 Task: Create a board button that sort the cards in list "Trello first" by label "green" and "blue" in descending order and then by start date in descending order.
Action: Mouse moved to (855, 234)
Screenshot: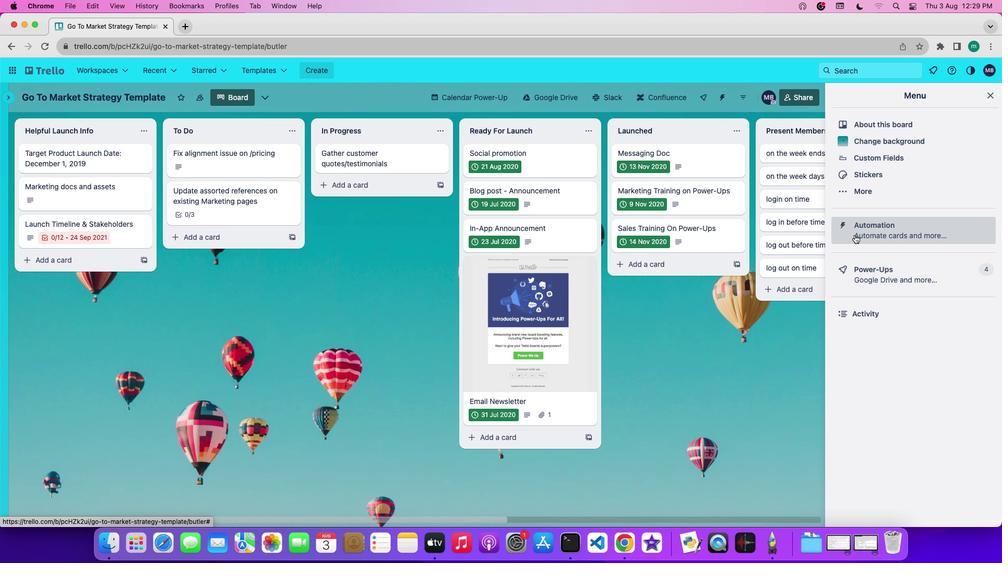 
Action: Mouse pressed left at (855, 234)
Screenshot: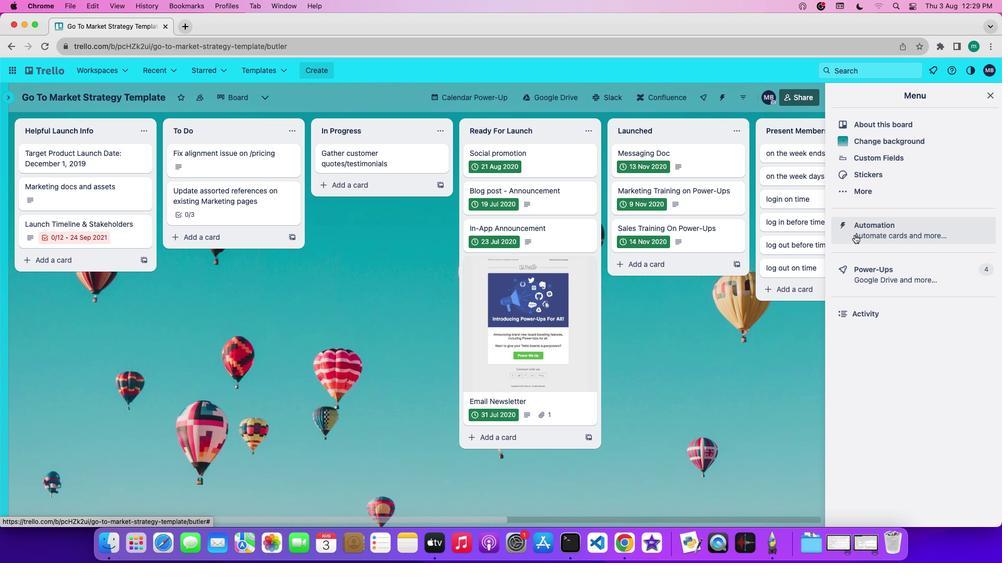 
Action: Mouse moved to (75, 289)
Screenshot: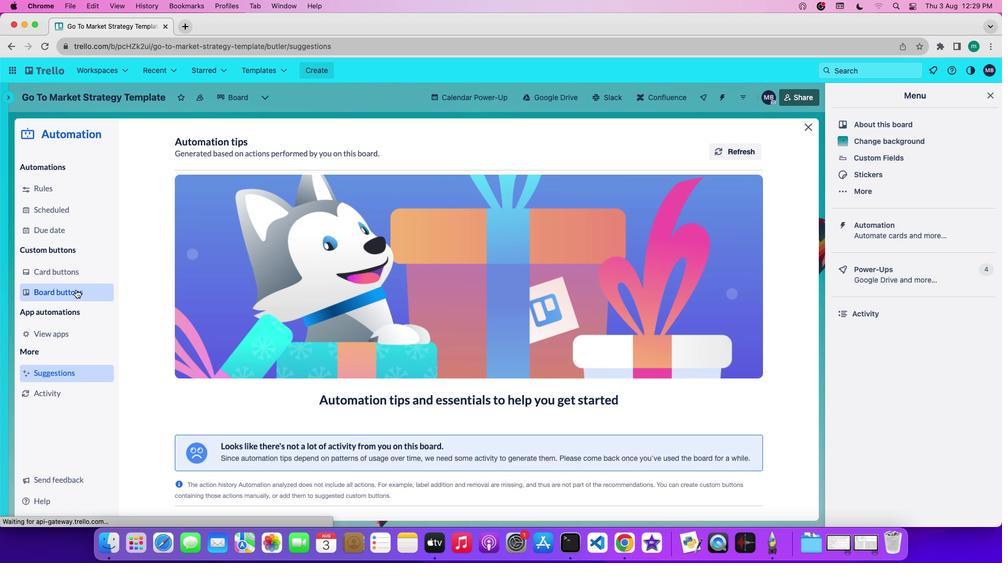 
Action: Mouse pressed left at (75, 289)
Screenshot: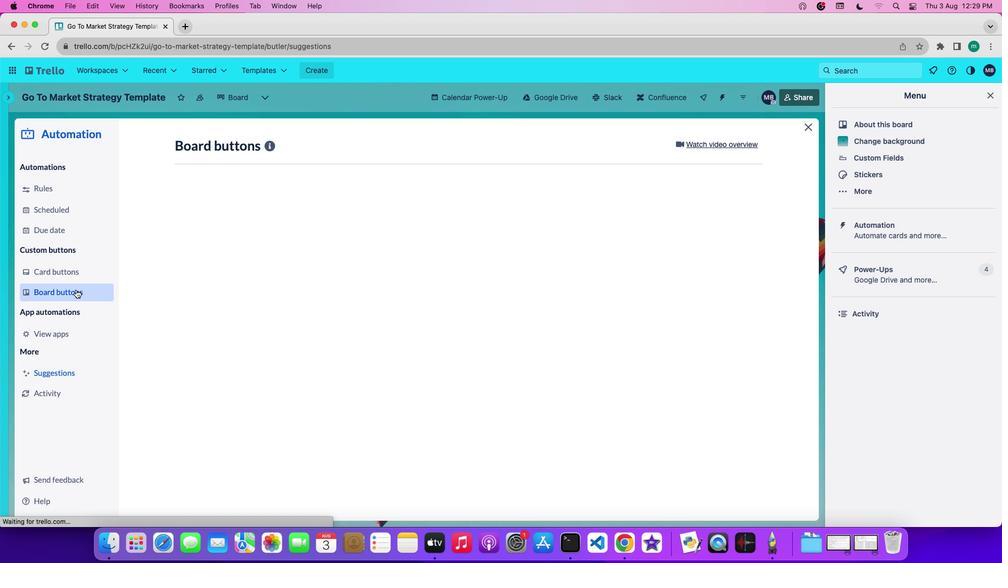 
Action: Mouse moved to (232, 360)
Screenshot: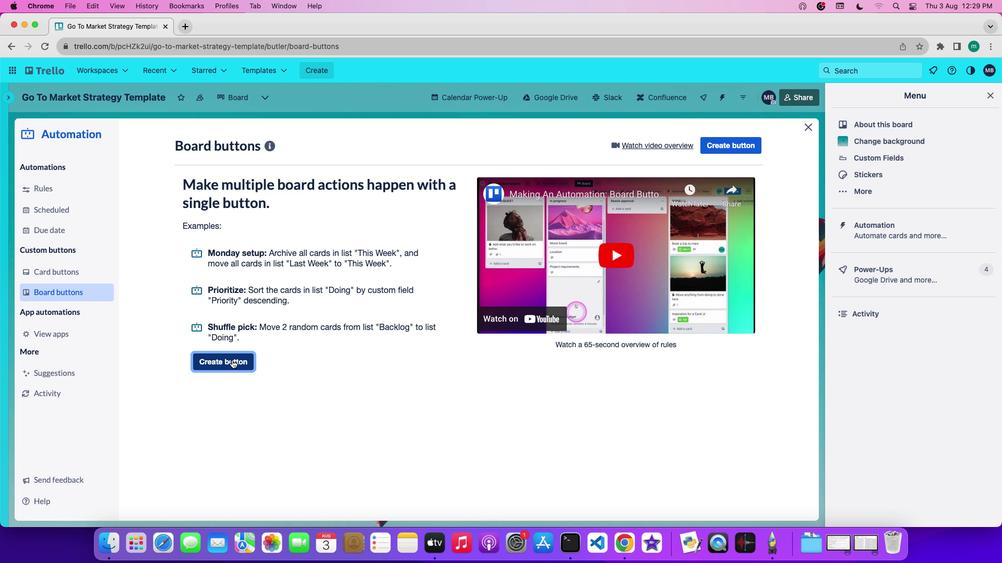 
Action: Mouse pressed left at (232, 360)
Screenshot: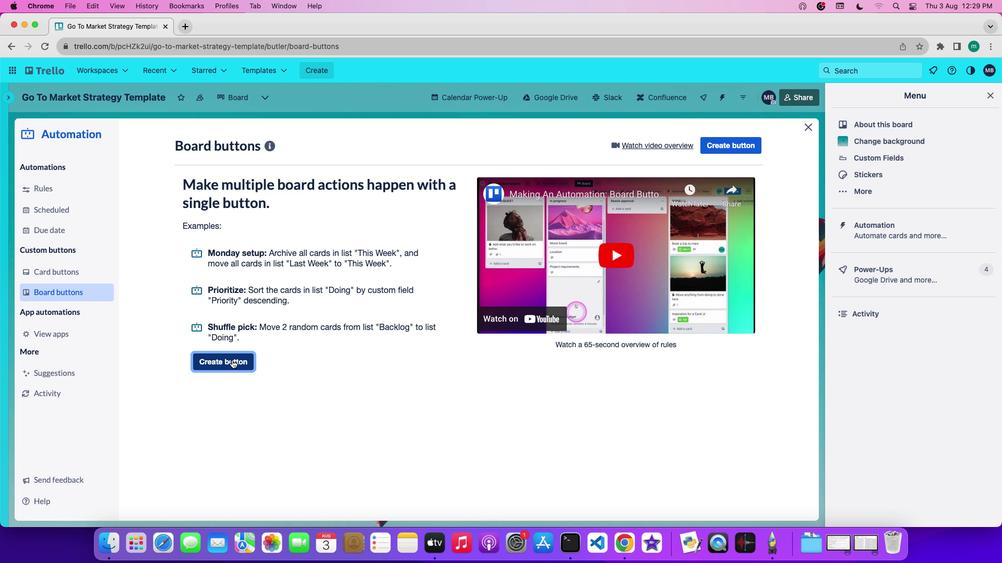 
Action: Mouse moved to (439, 284)
Screenshot: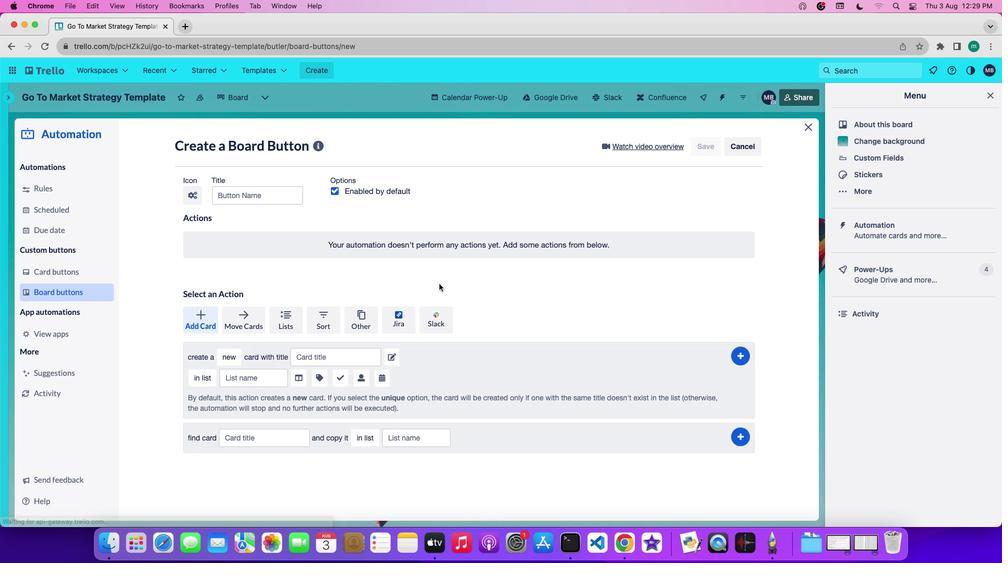 
Action: Mouse pressed left at (439, 284)
Screenshot: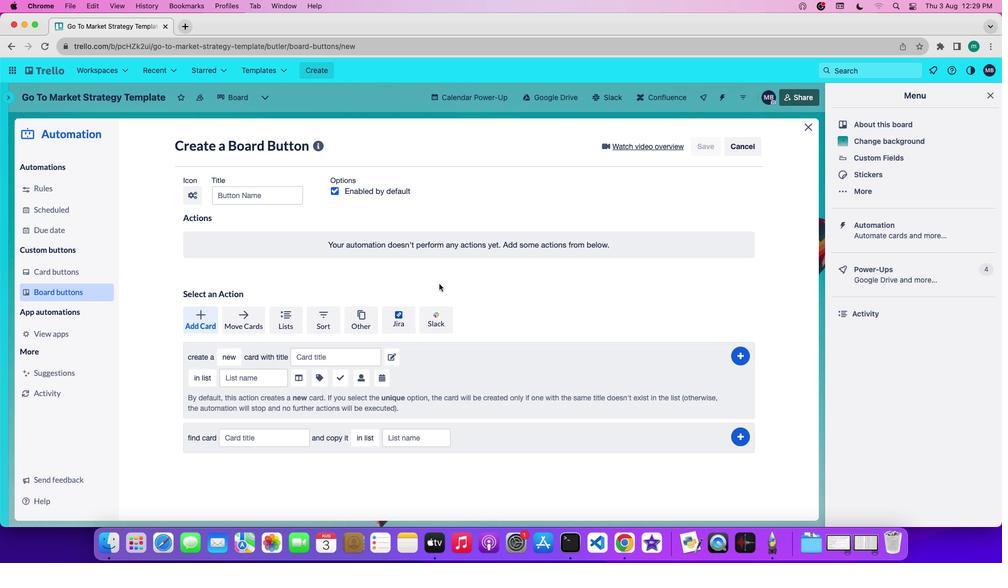 
Action: Mouse moved to (331, 316)
Screenshot: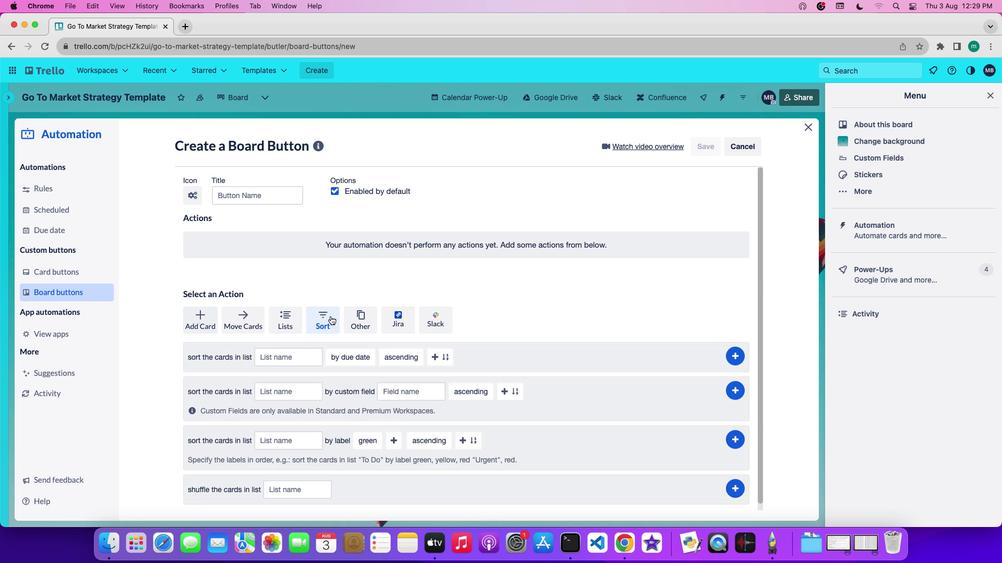 
Action: Mouse pressed left at (331, 316)
Screenshot: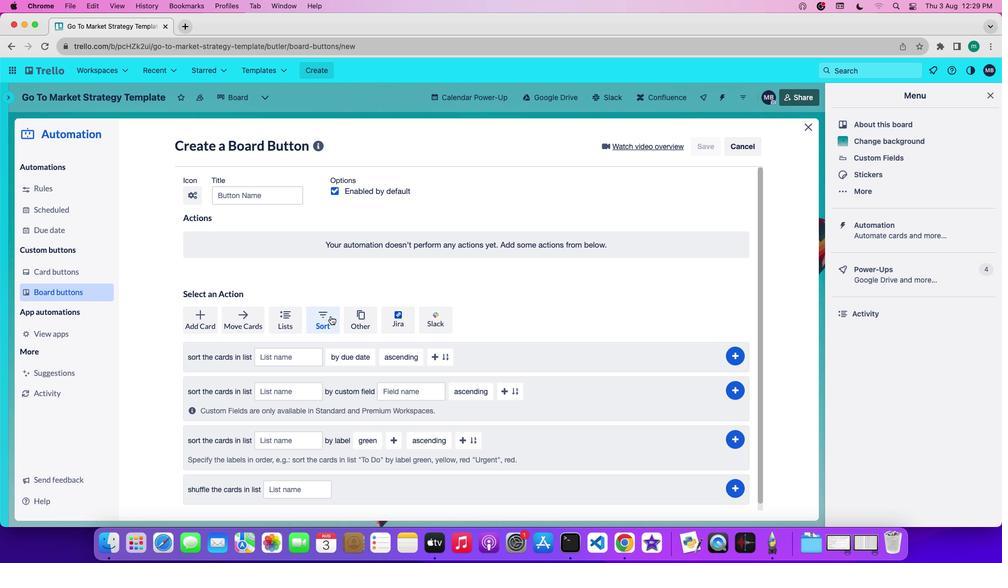 
Action: Mouse moved to (330, 332)
Screenshot: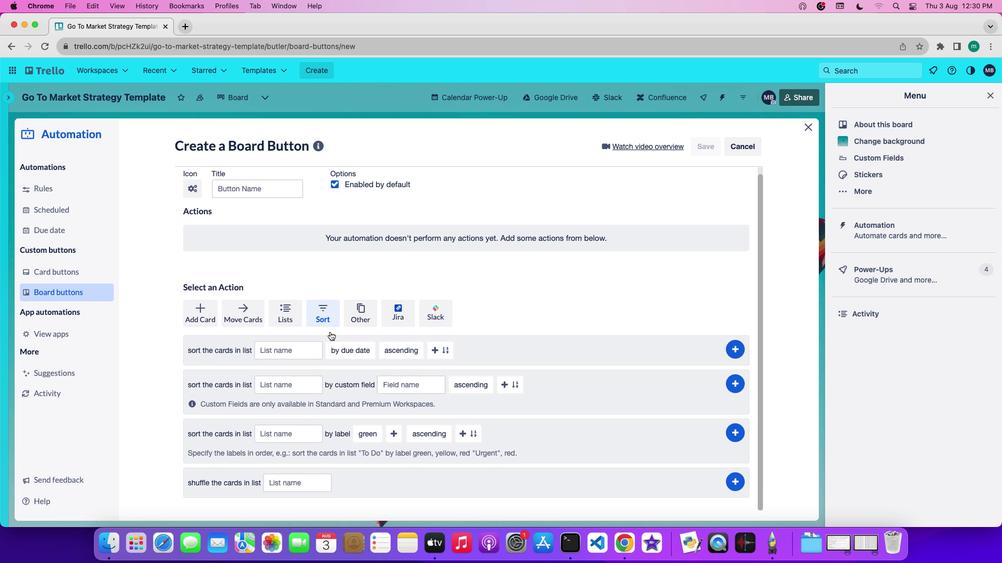 
Action: Mouse scrolled (330, 332) with delta (0, 0)
Screenshot: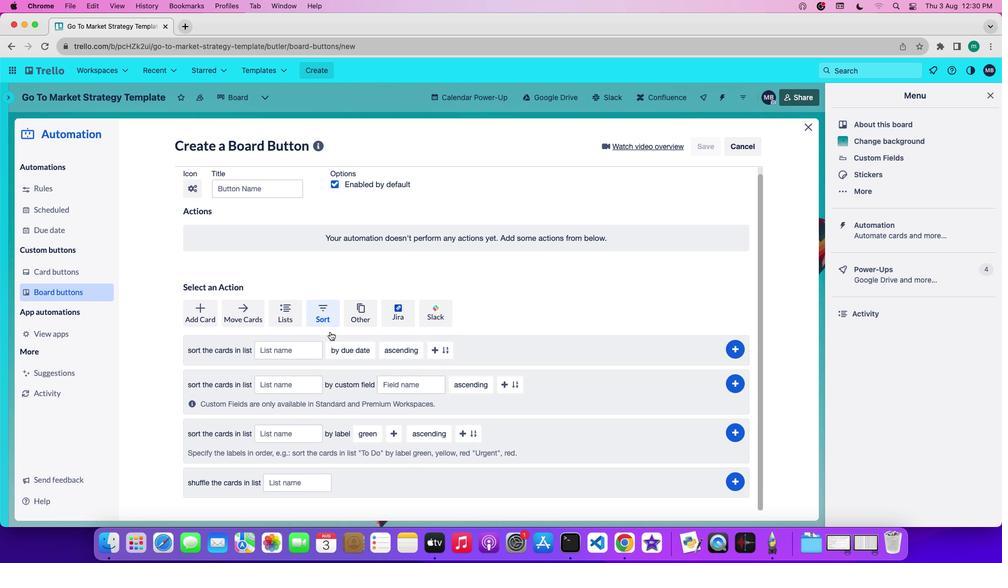 
Action: Mouse scrolled (330, 332) with delta (0, 0)
Screenshot: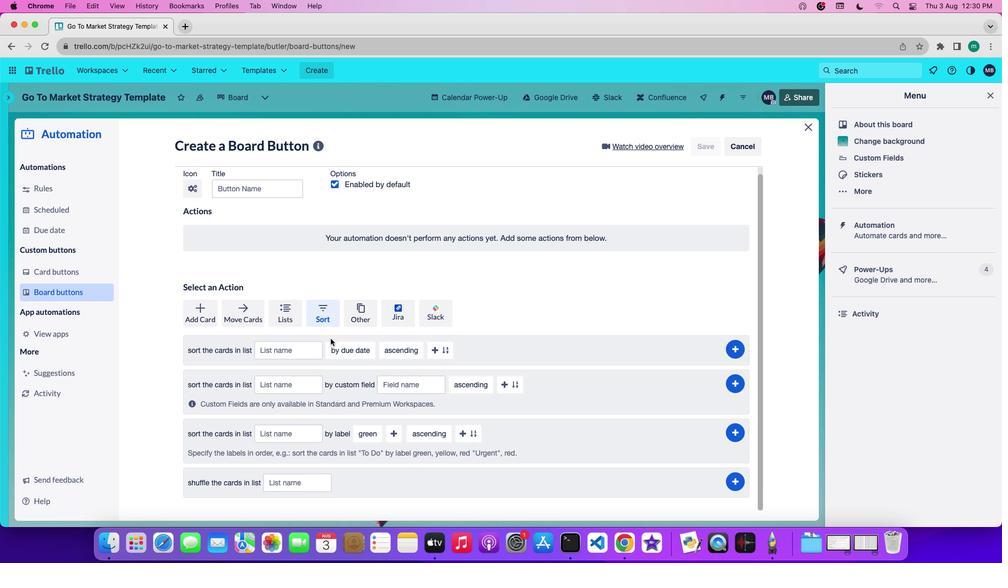 
Action: Mouse scrolled (330, 332) with delta (0, 0)
Screenshot: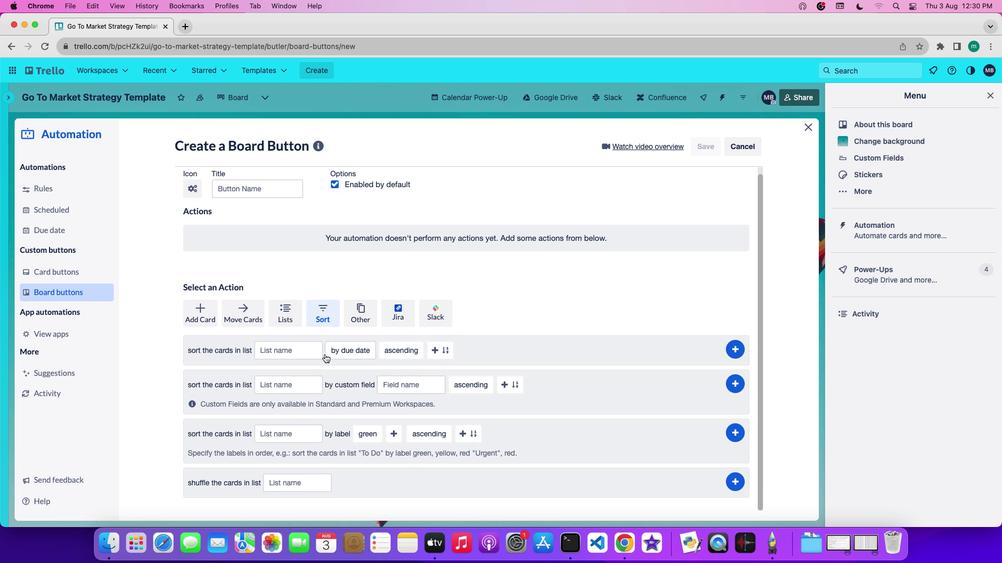 
Action: Mouse scrolled (330, 332) with delta (0, 0)
Screenshot: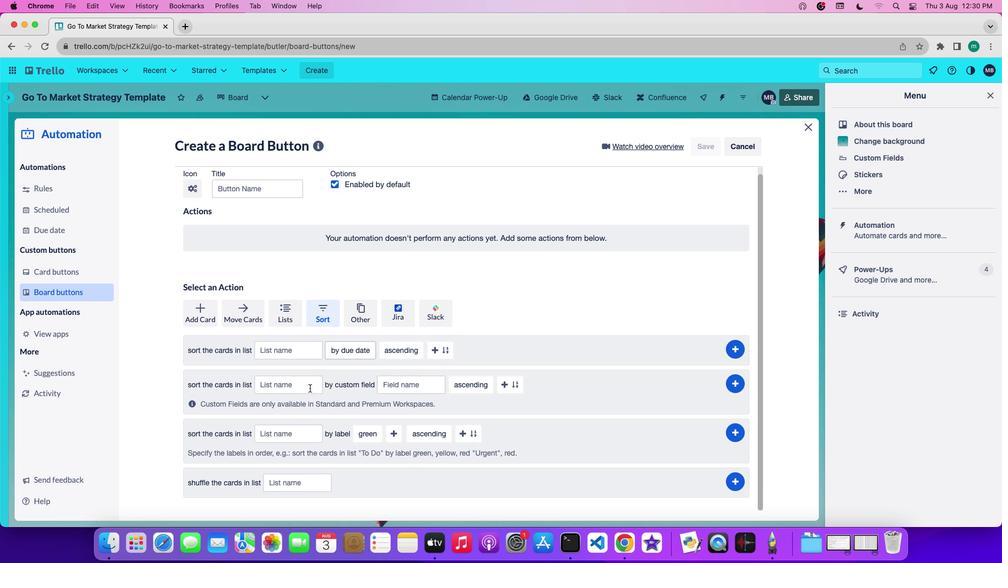 
Action: Mouse moved to (308, 437)
Screenshot: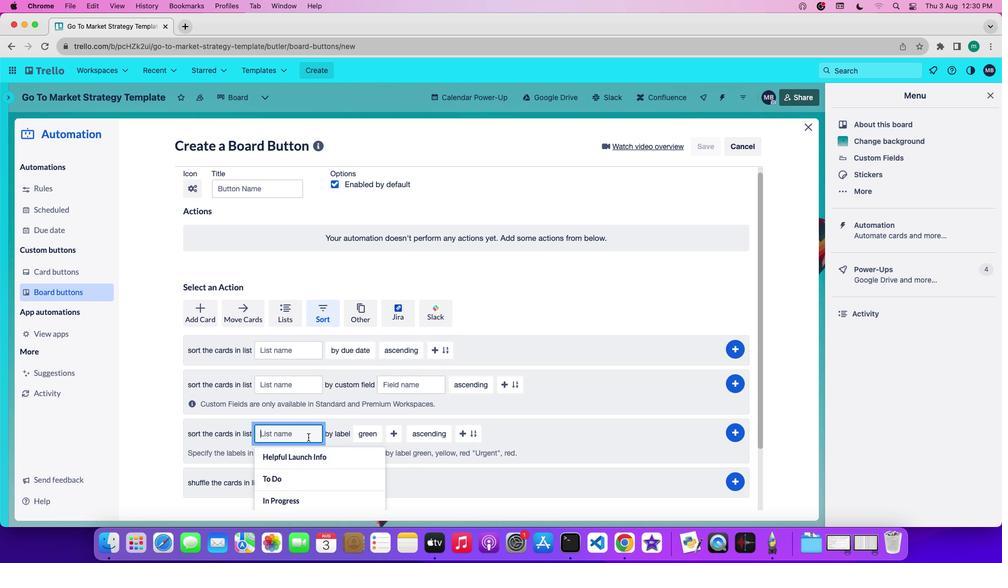 
Action: Mouse pressed left at (308, 437)
Screenshot: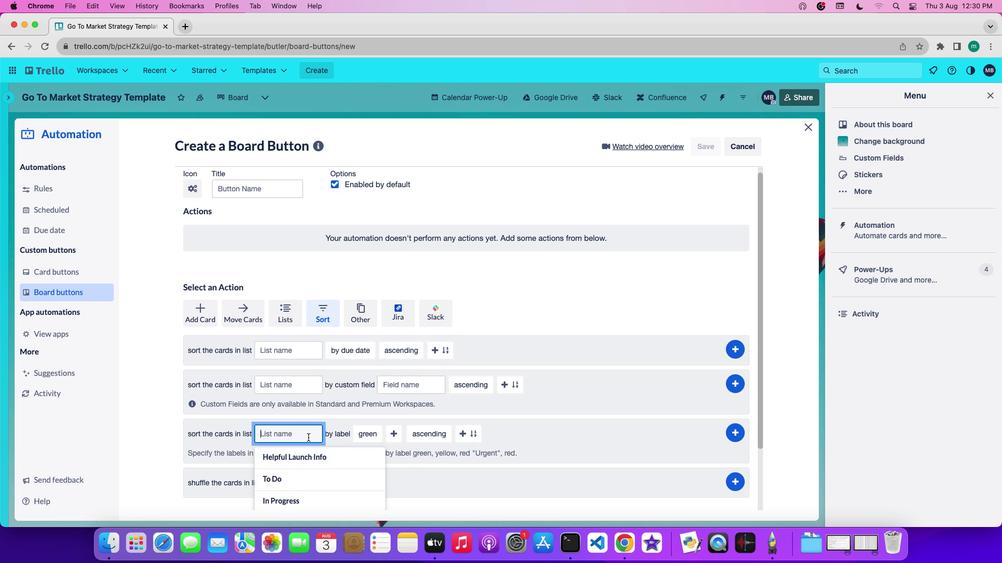 
Action: Key pressed Key.shift'T''r''e''l''l''o'Key.spaceKey.shift'F''i''r''s''t'
Screenshot: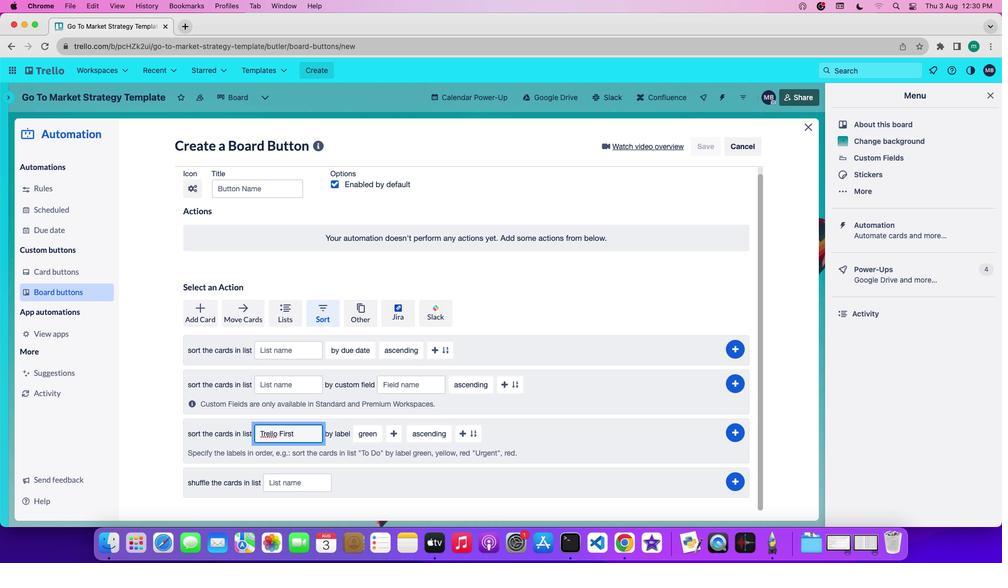 
Action: Mouse moved to (368, 434)
Screenshot: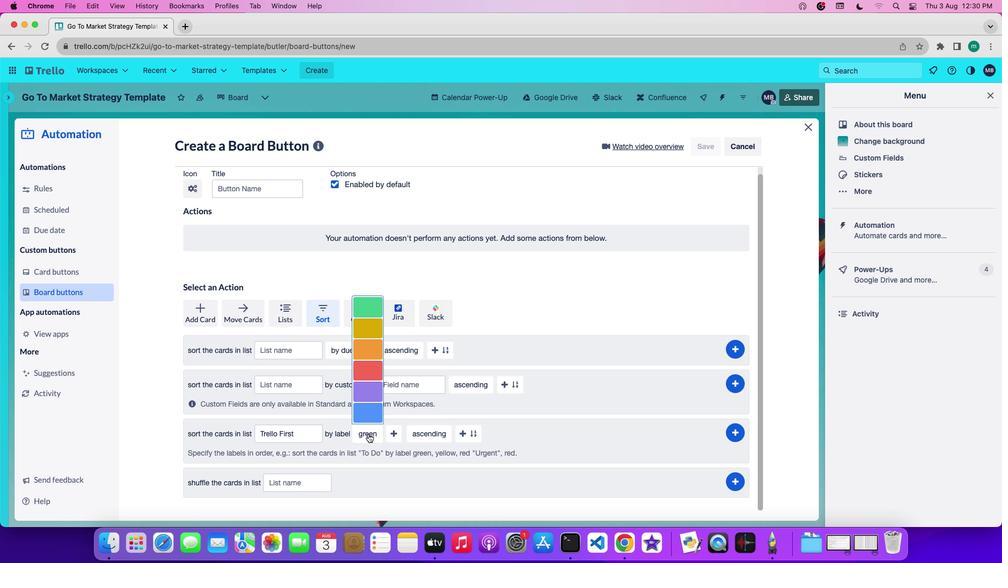 
Action: Mouse pressed left at (368, 434)
Screenshot: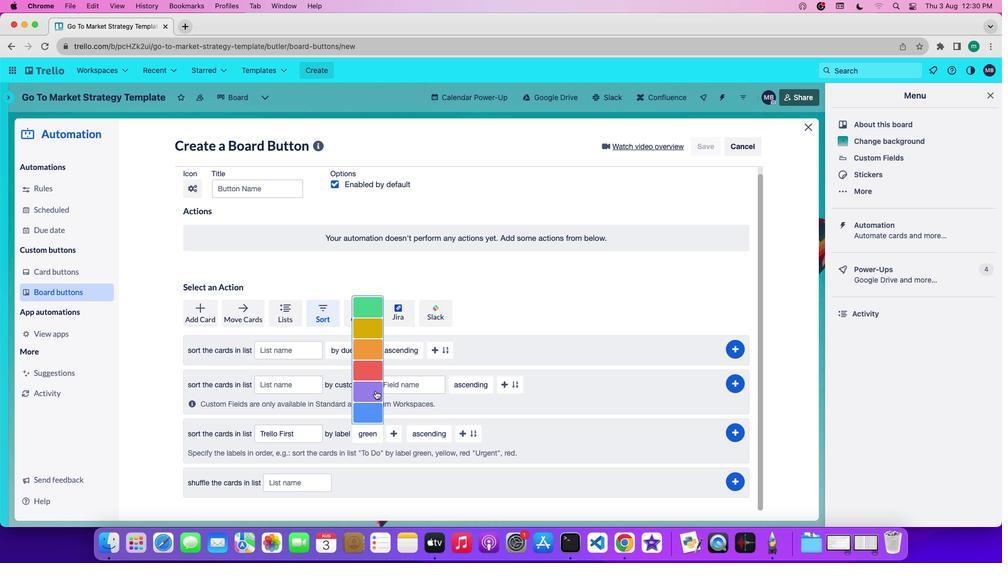 
Action: Mouse moved to (367, 308)
Screenshot: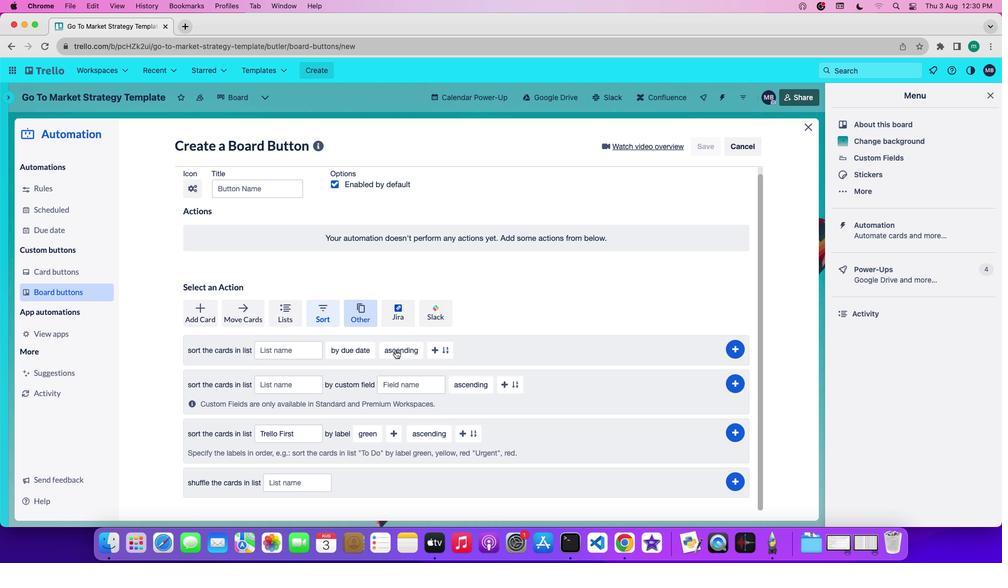 
Action: Mouse pressed left at (367, 308)
Screenshot: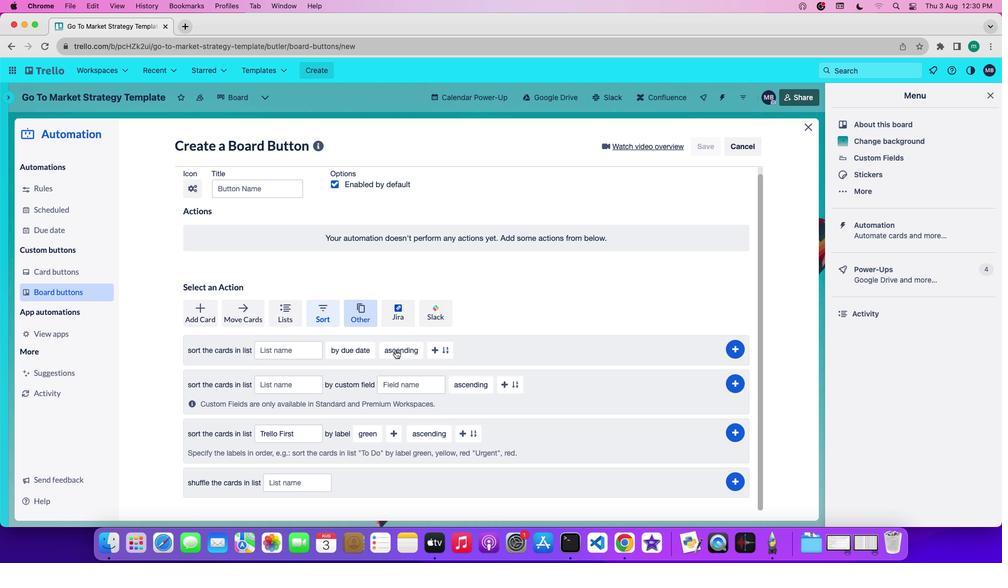 
Action: Mouse moved to (397, 438)
Screenshot: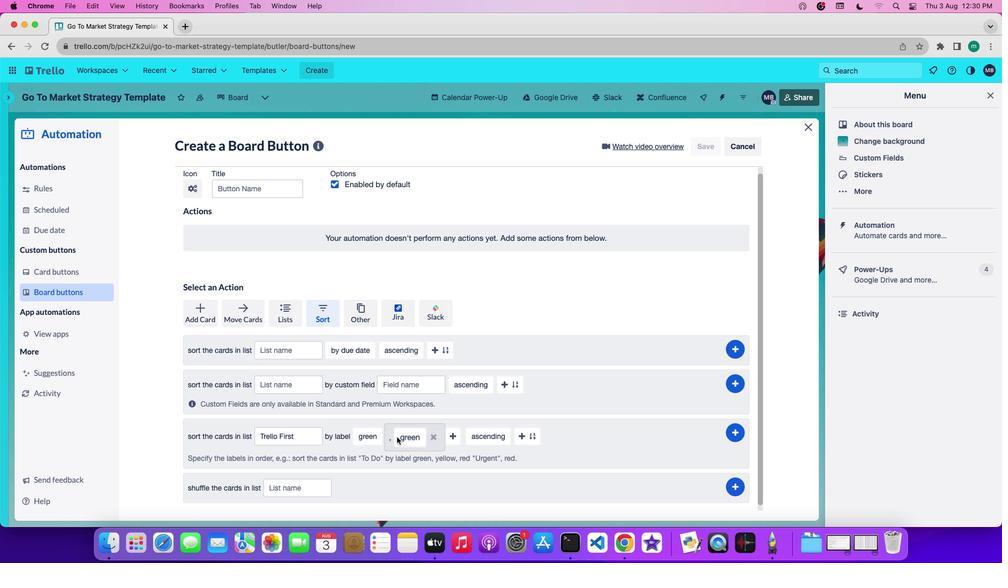 
Action: Mouse pressed left at (397, 438)
Screenshot: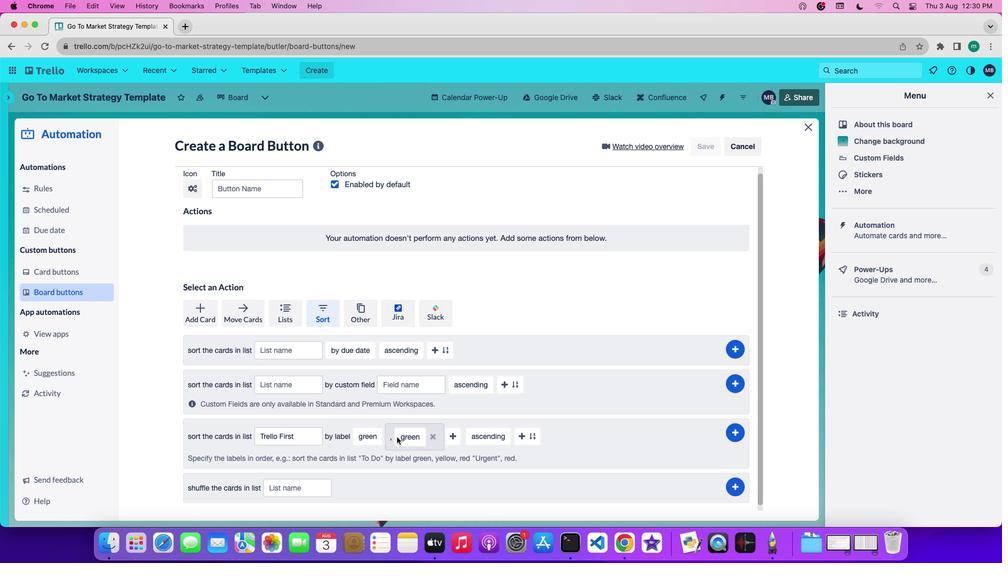 
Action: Mouse moved to (409, 416)
Screenshot: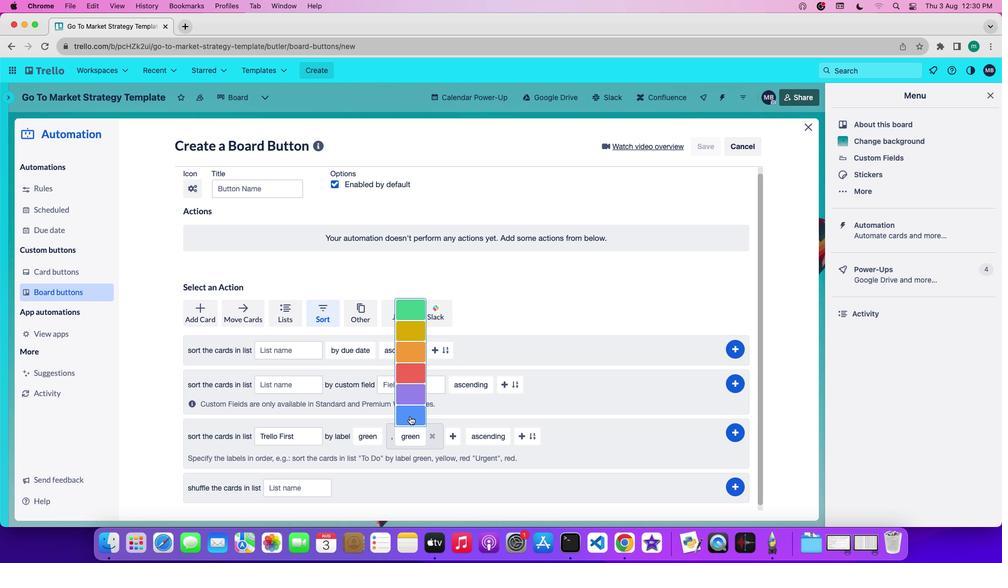 
Action: Mouse pressed left at (409, 416)
Screenshot: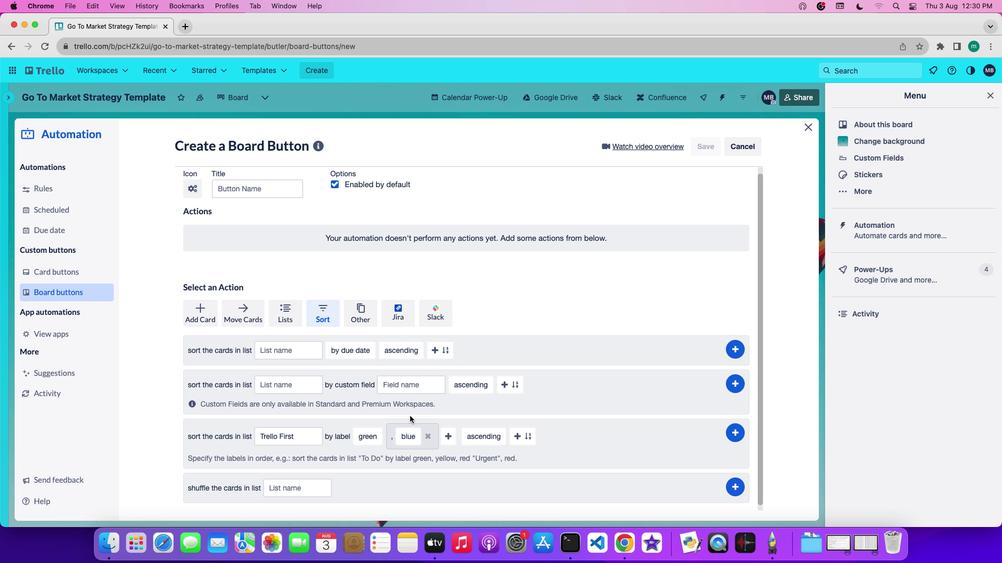
Action: Mouse moved to (477, 436)
Screenshot: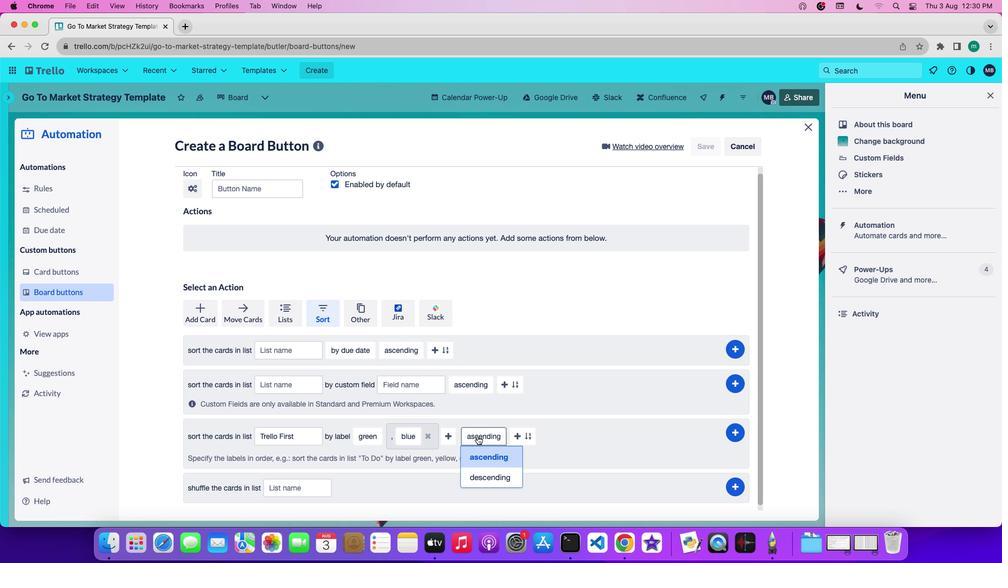 
Action: Mouse pressed left at (477, 436)
Screenshot: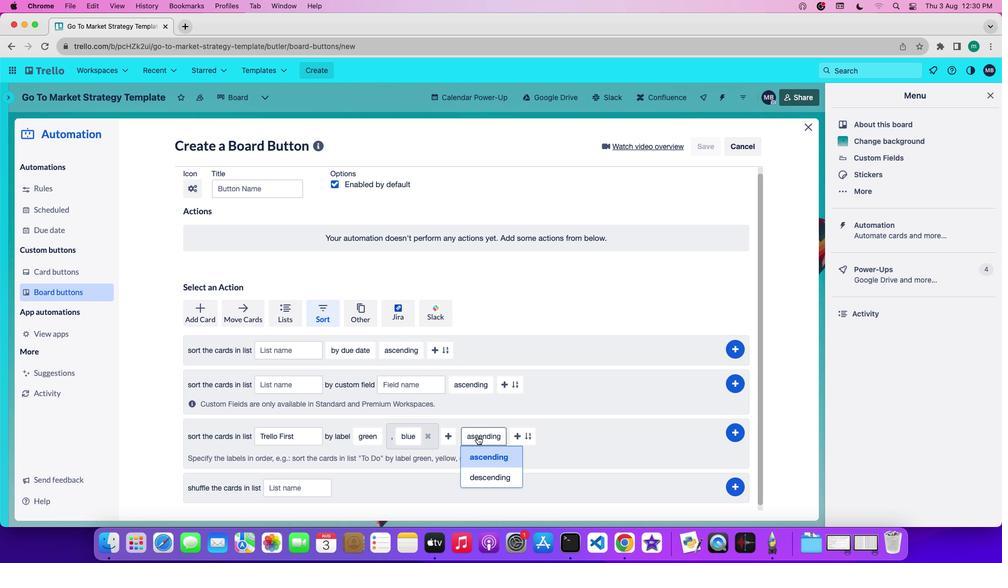 
Action: Mouse moved to (492, 478)
Screenshot: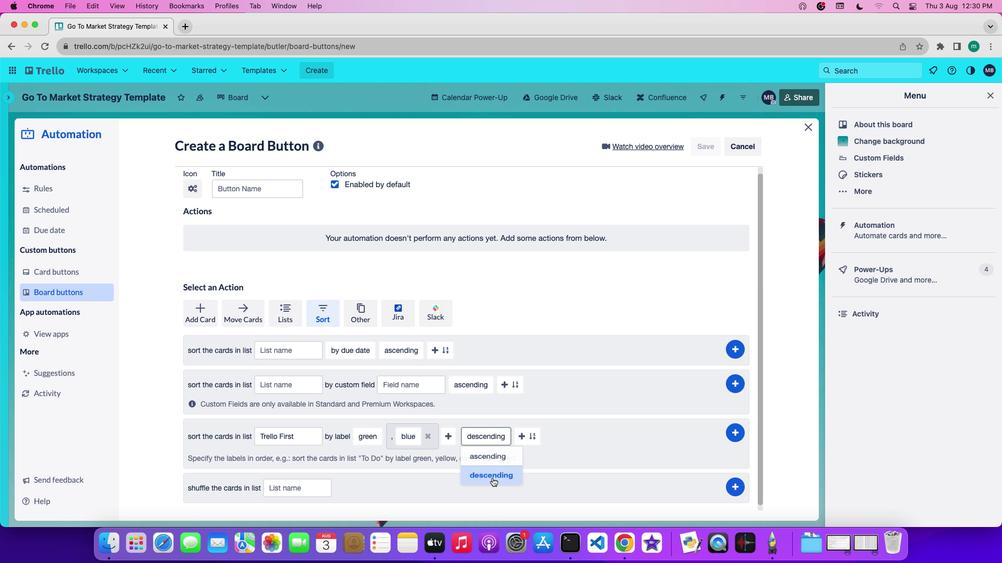 
Action: Mouse pressed left at (492, 478)
Screenshot: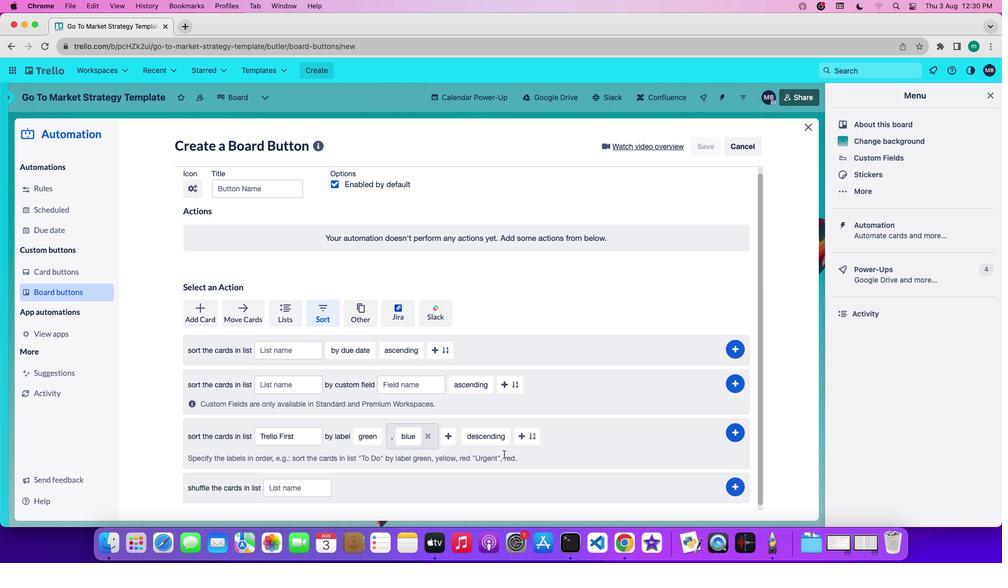 
Action: Mouse moved to (522, 438)
Screenshot: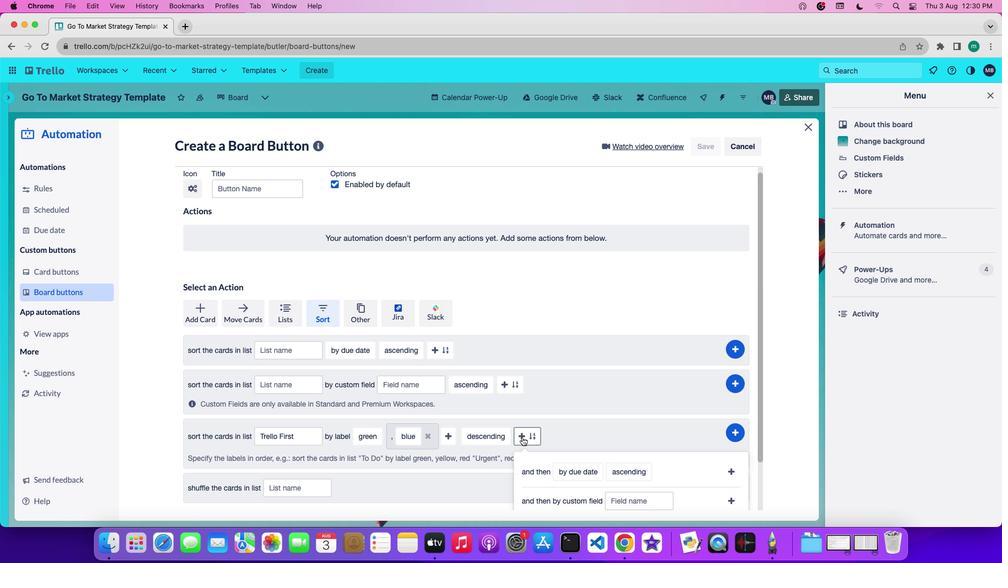 
Action: Mouse pressed left at (522, 438)
Screenshot: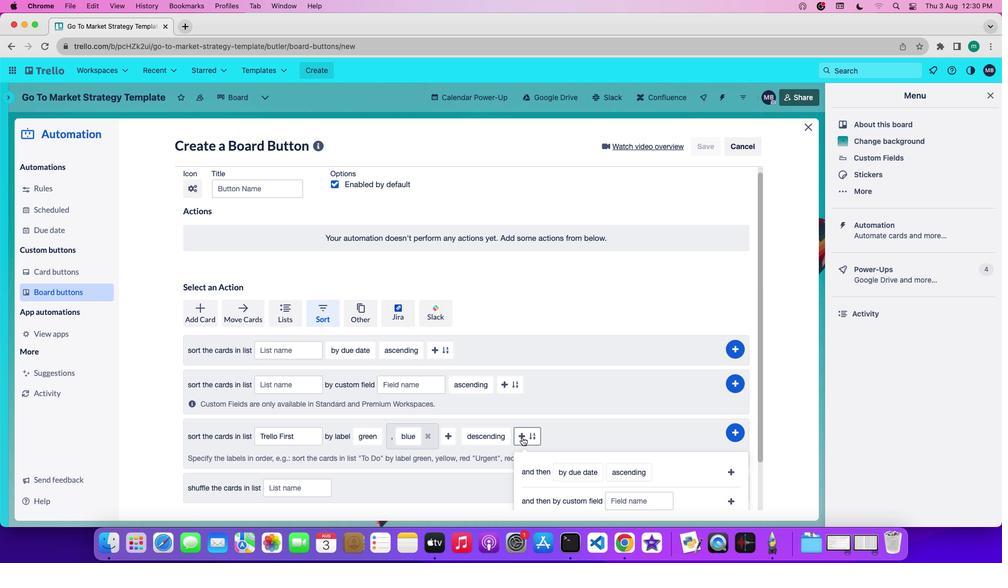 
Action: Mouse moved to (571, 471)
Screenshot: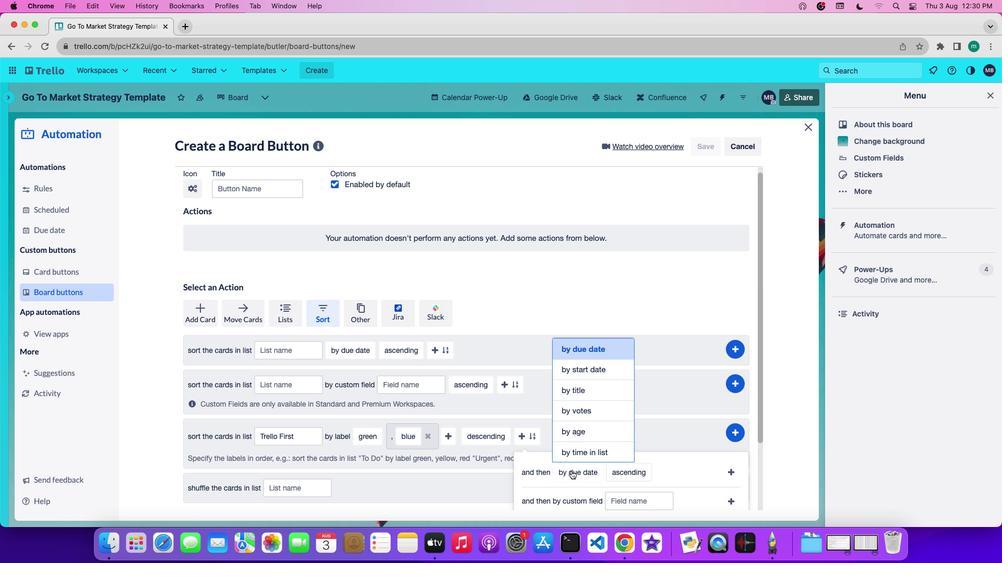 
Action: Mouse pressed left at (571, 471)
Screenshot: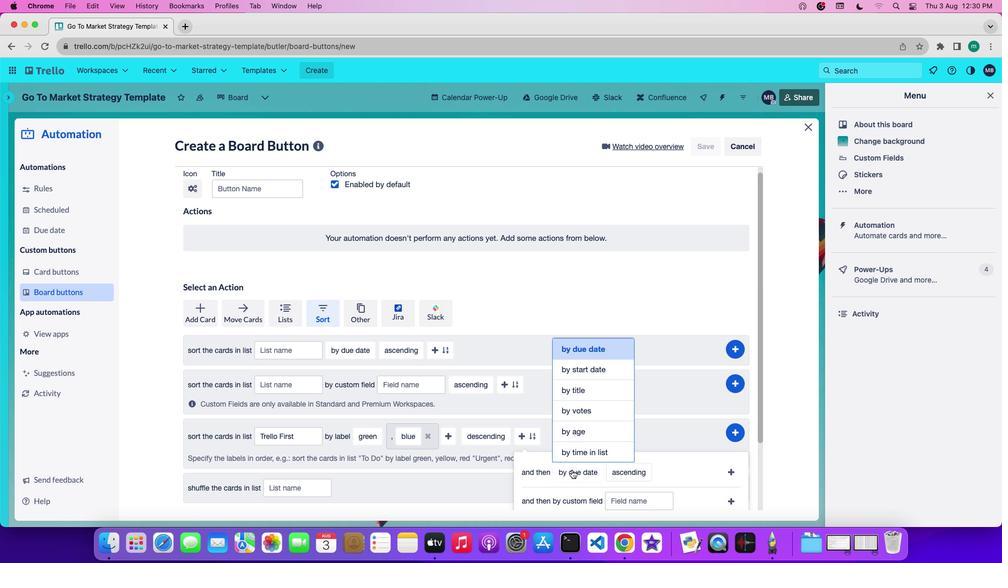 
Action: Mouse moved to (590, 369)
Screenshot: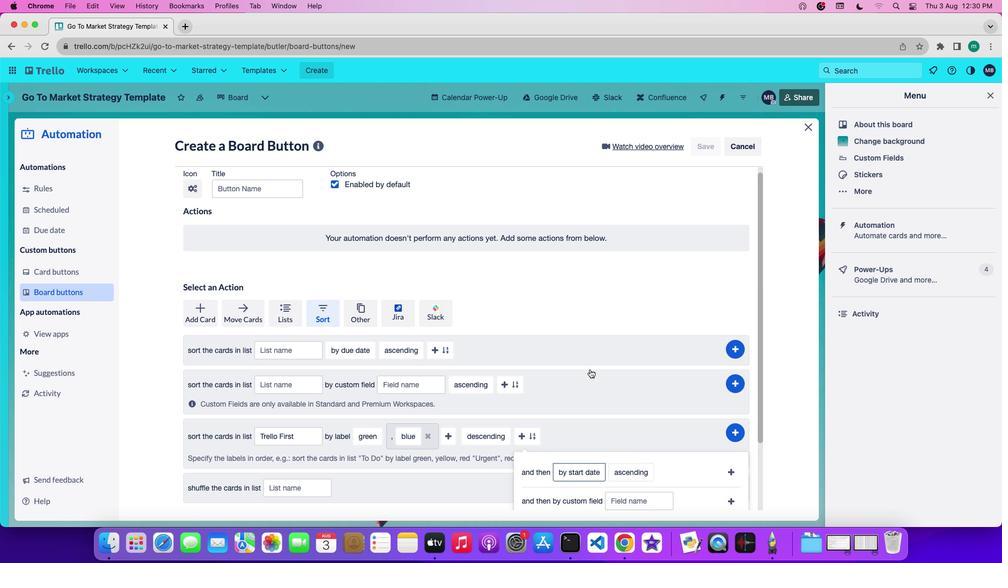 
Action: Mouse pressed left at (590, 369)
Screenshot: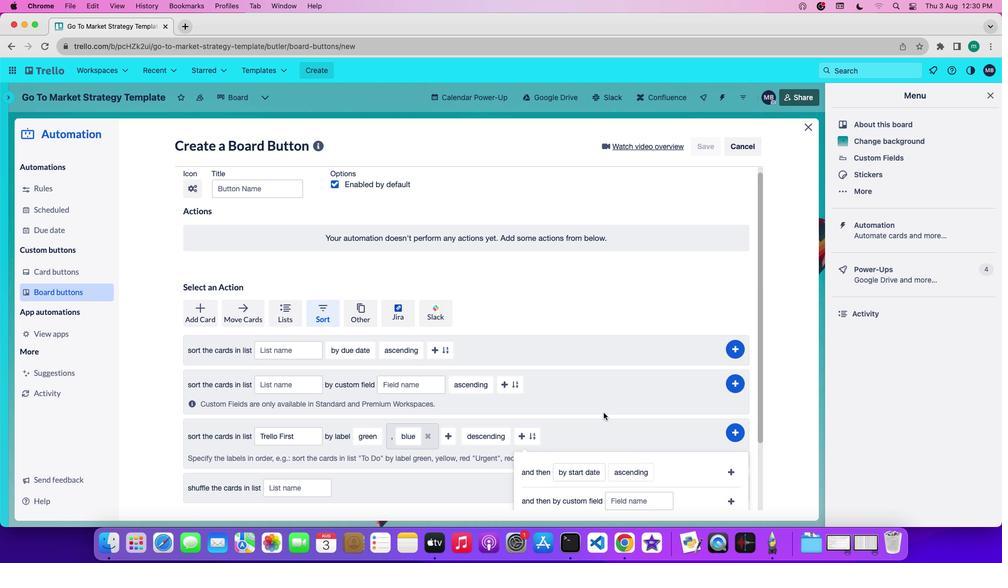 
Action: Mouse moved to (627, 474)
Screenshot: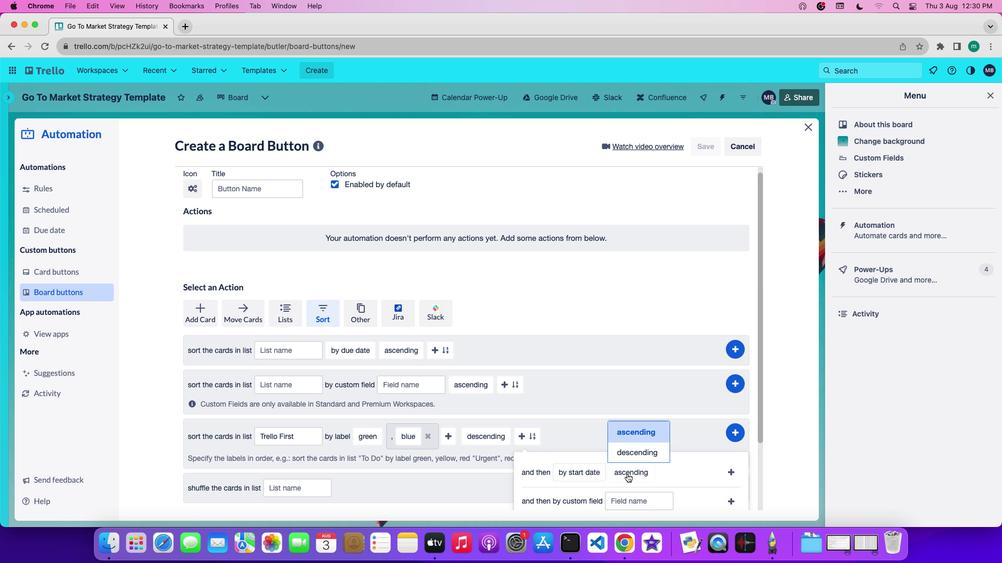
Action: Mouse pressed left at (627, 474)
Screenshot: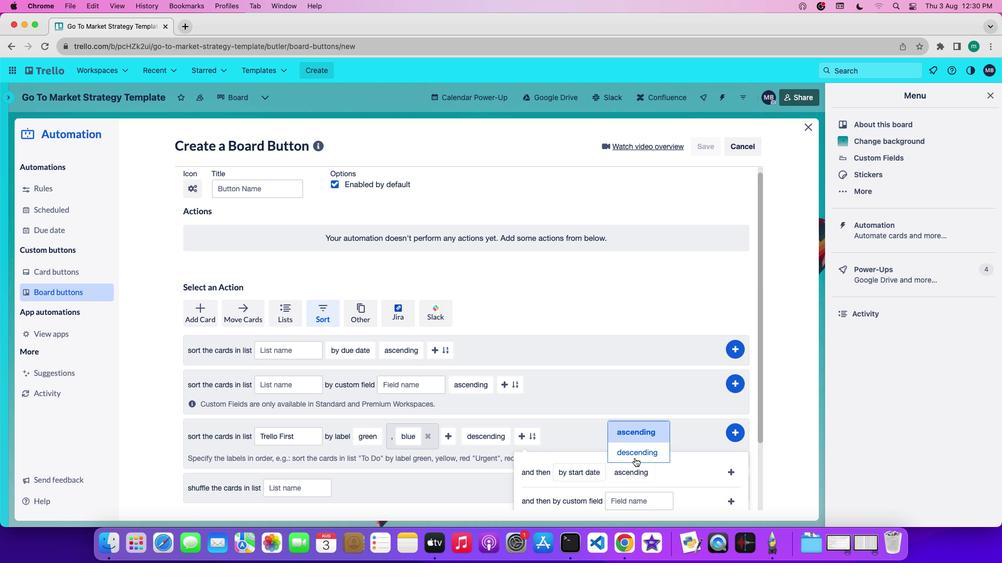 
Action: Mouse moved to (636, 454)
Screenshot: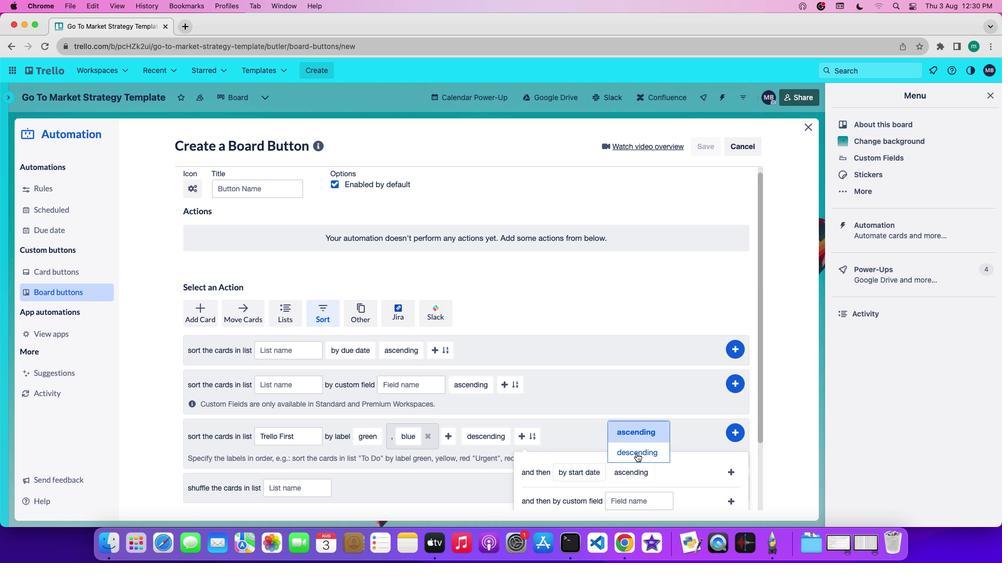 
Action: Mouse pressed left at (636, 454)
Screenshot: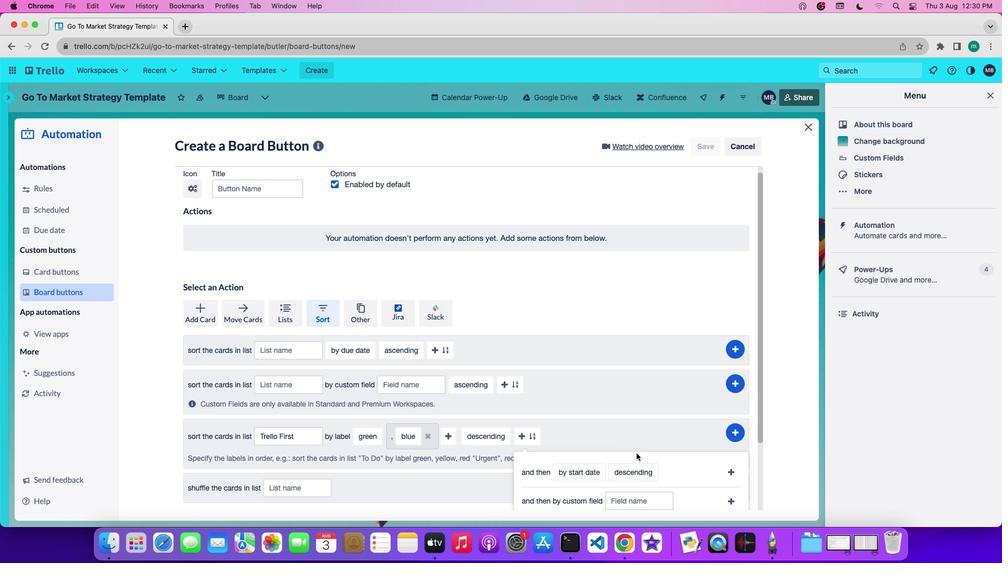 
Action: Mouse moved to (730, 467)
Screenshot: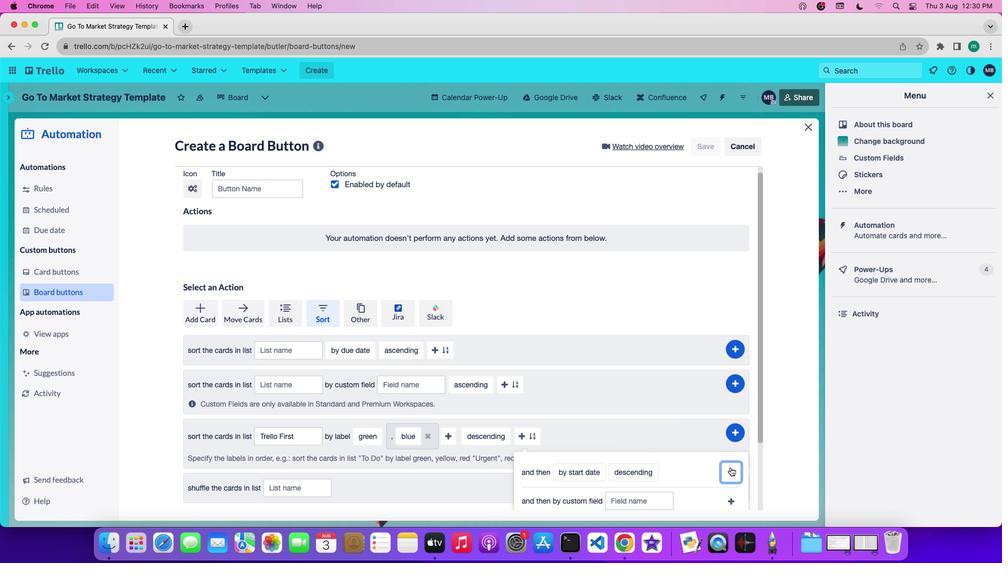 
Action: Mouse pressed left at (730, 467)
Screenshot: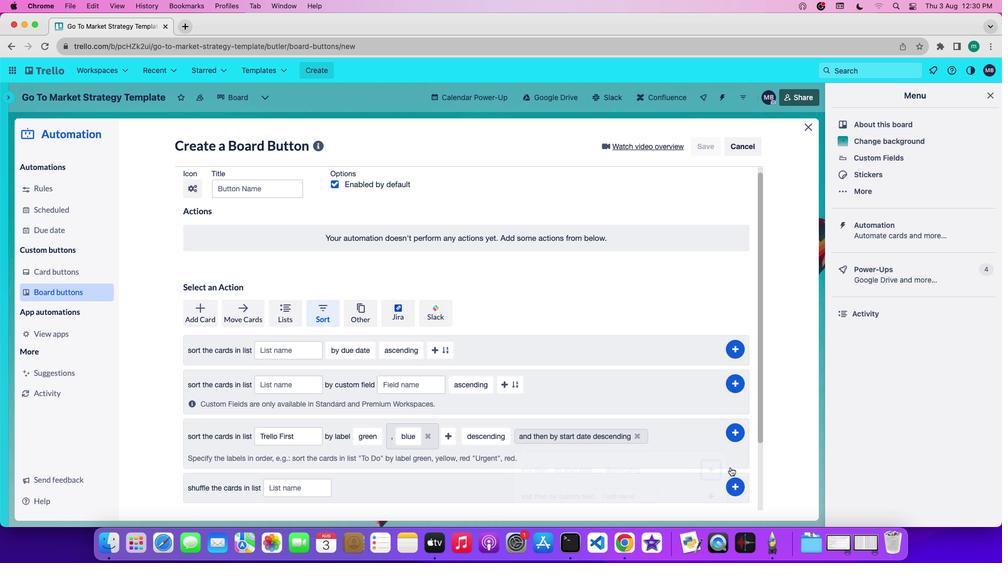 
Action: Mouse moved to (730, 467)
Screenshot: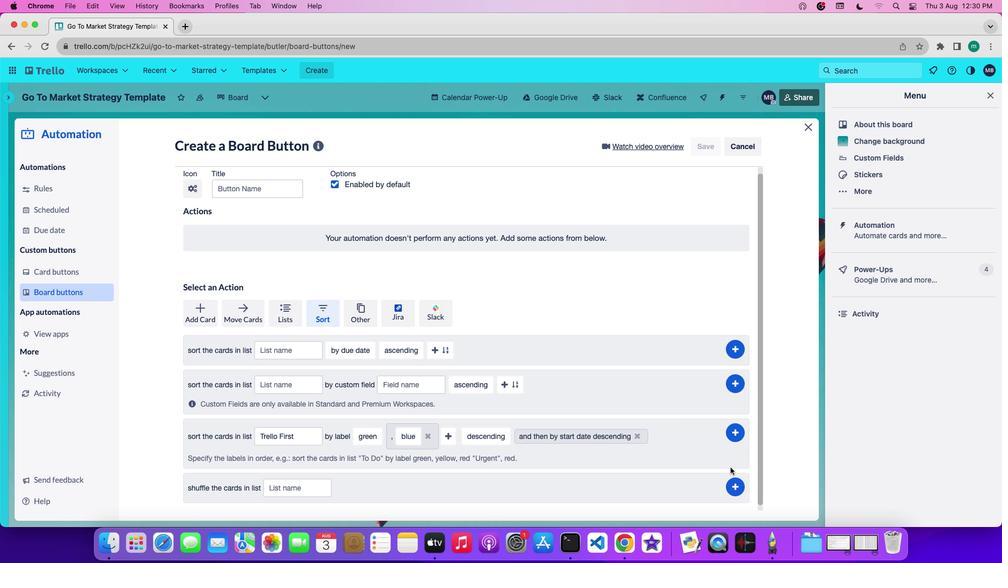 
